 Task: Add Daiya Dairy-Free Cheddar Style Cheese Slices to the cart.
Action: Mouse moved to (849, 297)
Screenshot: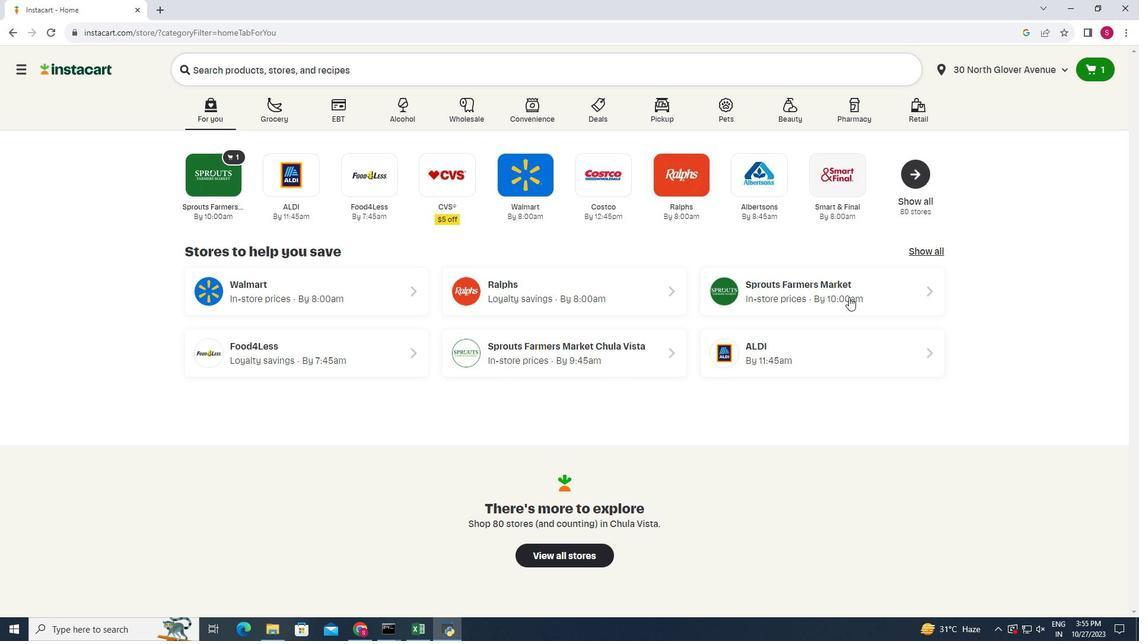 
Action: Mouse pressed left at (849, 297)
Screenshot: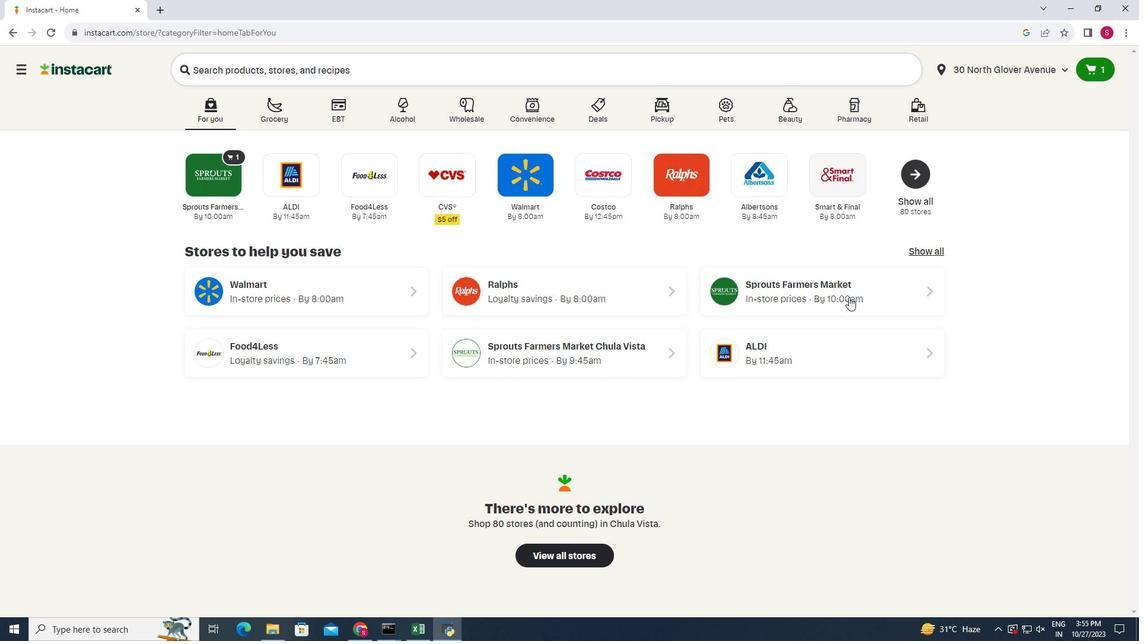 
Action: Mouse moved to (35, 517)
Screenshot: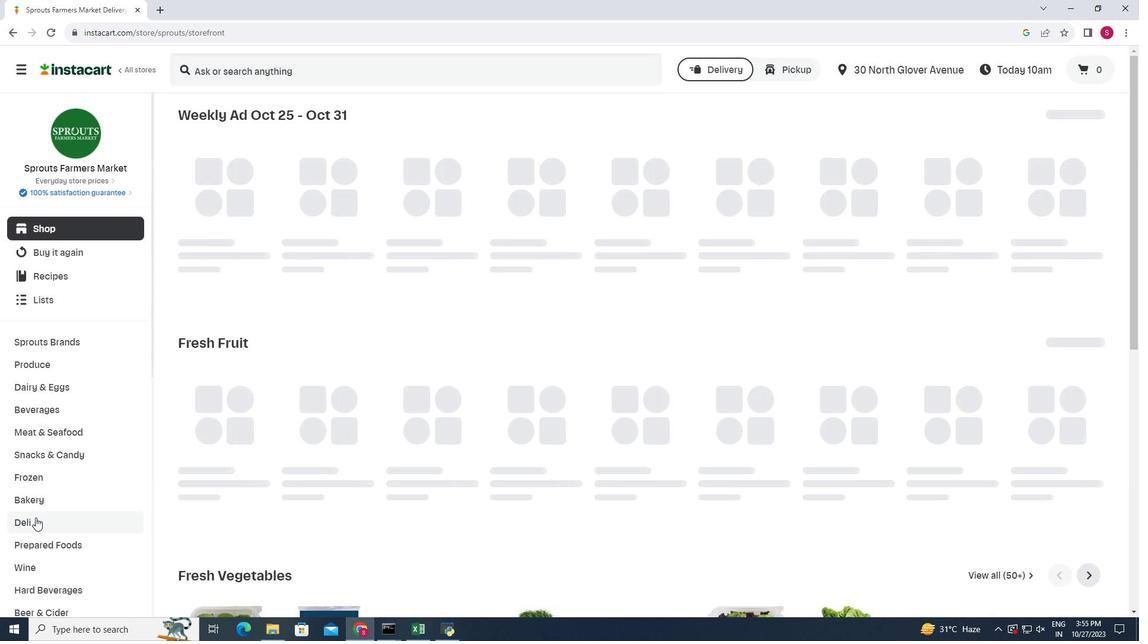 
Action: Mouse pressed left at (35, 517)
Screenshot: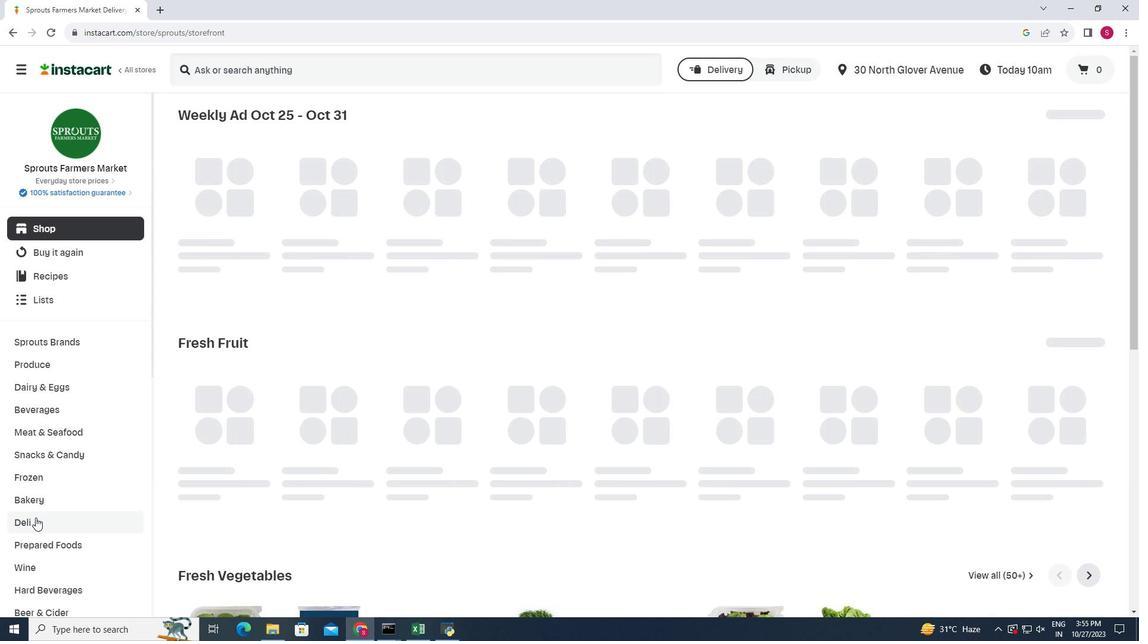 
Action: Mouse moved to (312, 142)
Screenshot: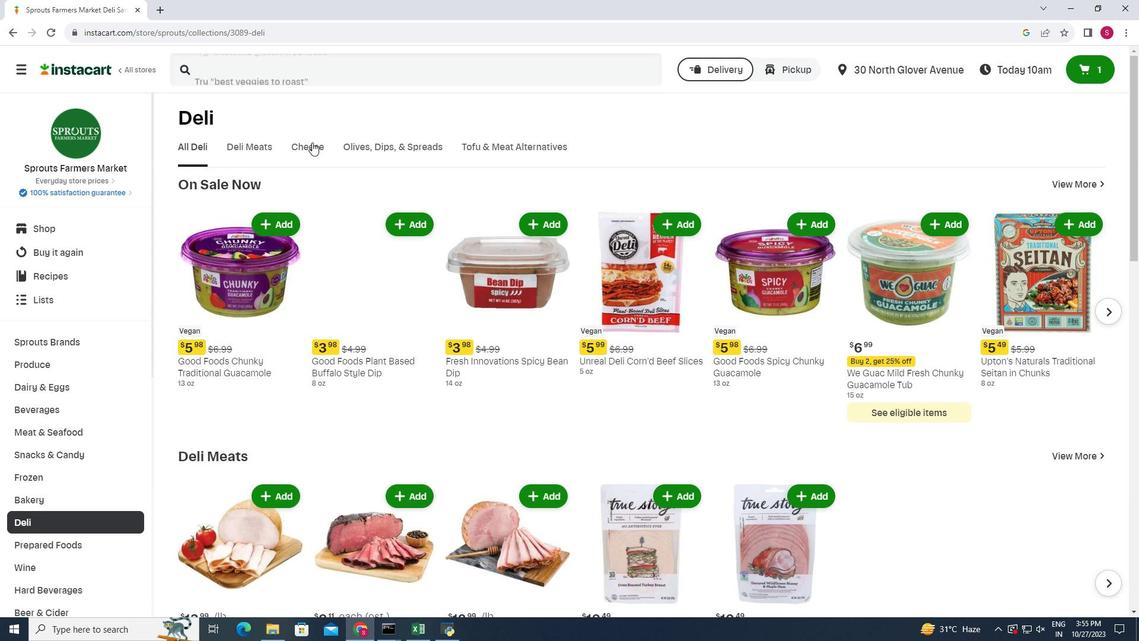 
Action: Mouse pressed left at (312, 142)
Screenshot: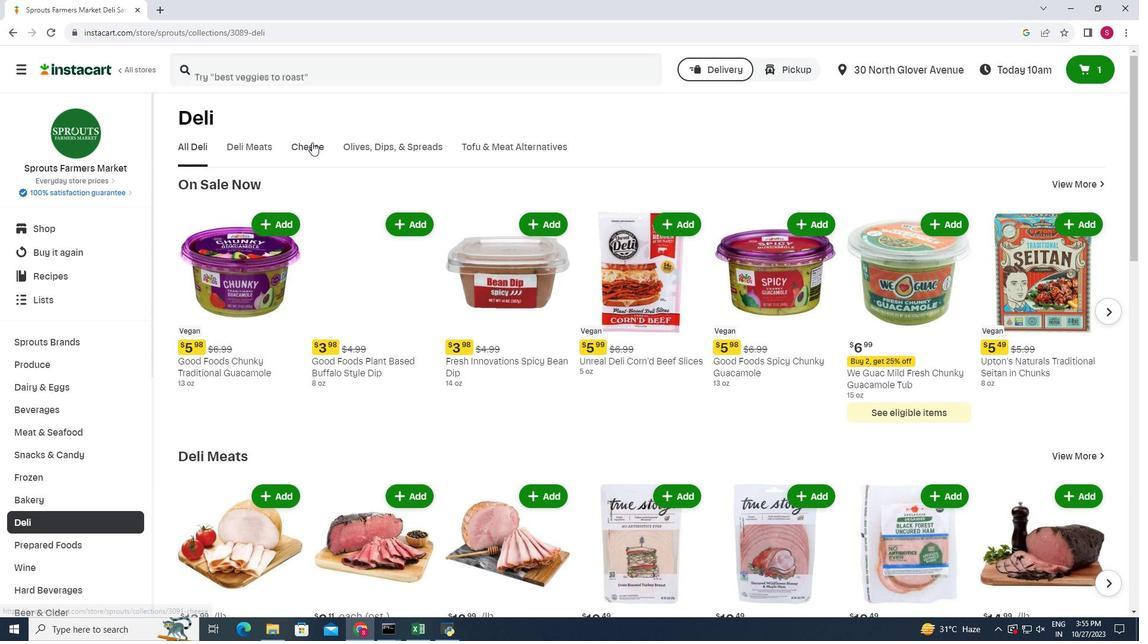 
Action: Mouse moved to (1106, 194)
Screenshot: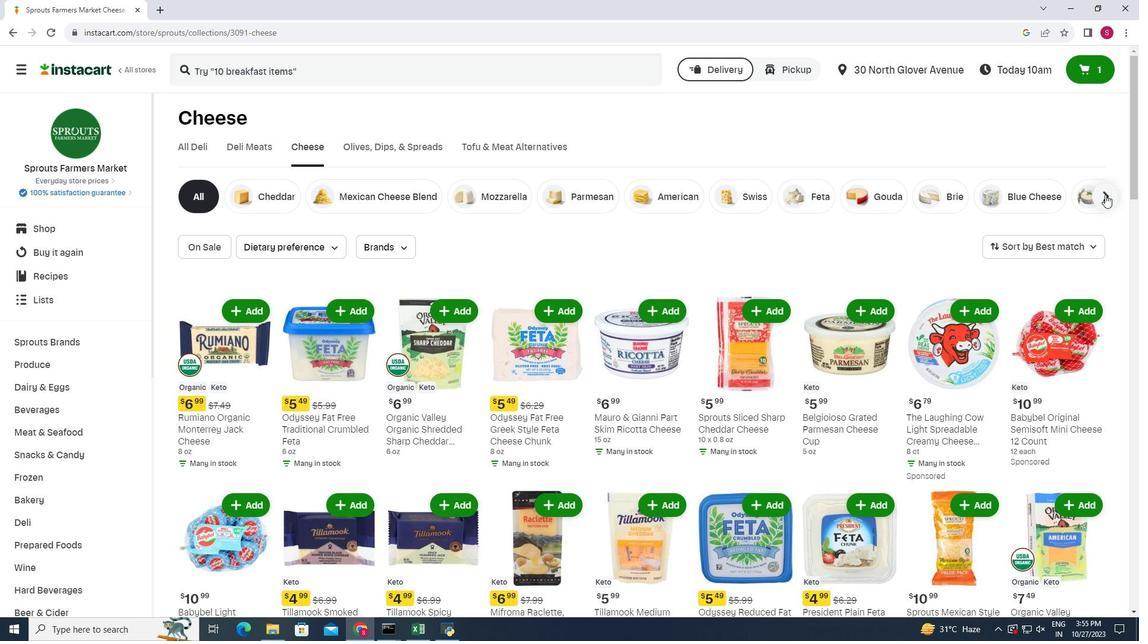 
Action: Mouse pressed left at (1106, 194)
Screenshot: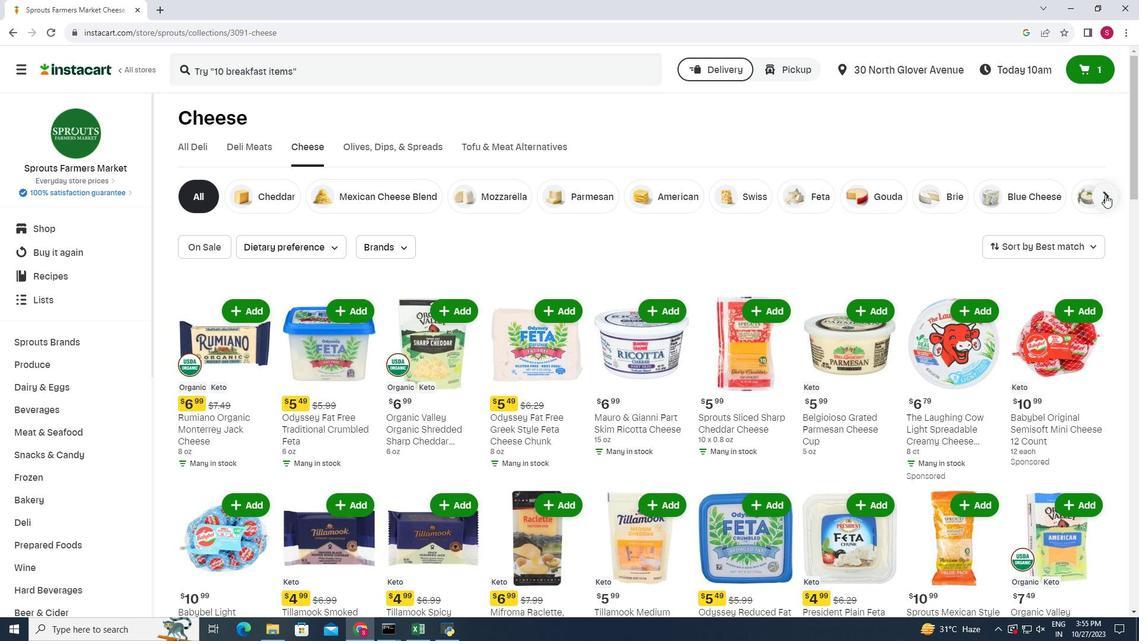 
Action: Mouse moved to (1066, 204)
Screenshot: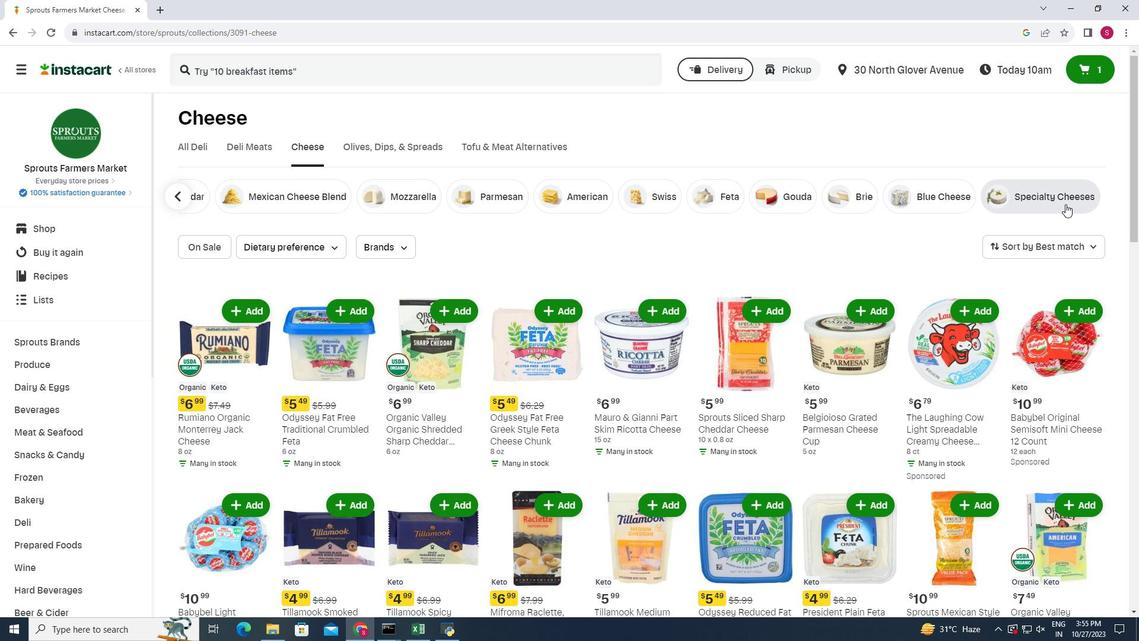 
Action: Mouse pressed left at (1066, 204)
Screenshot: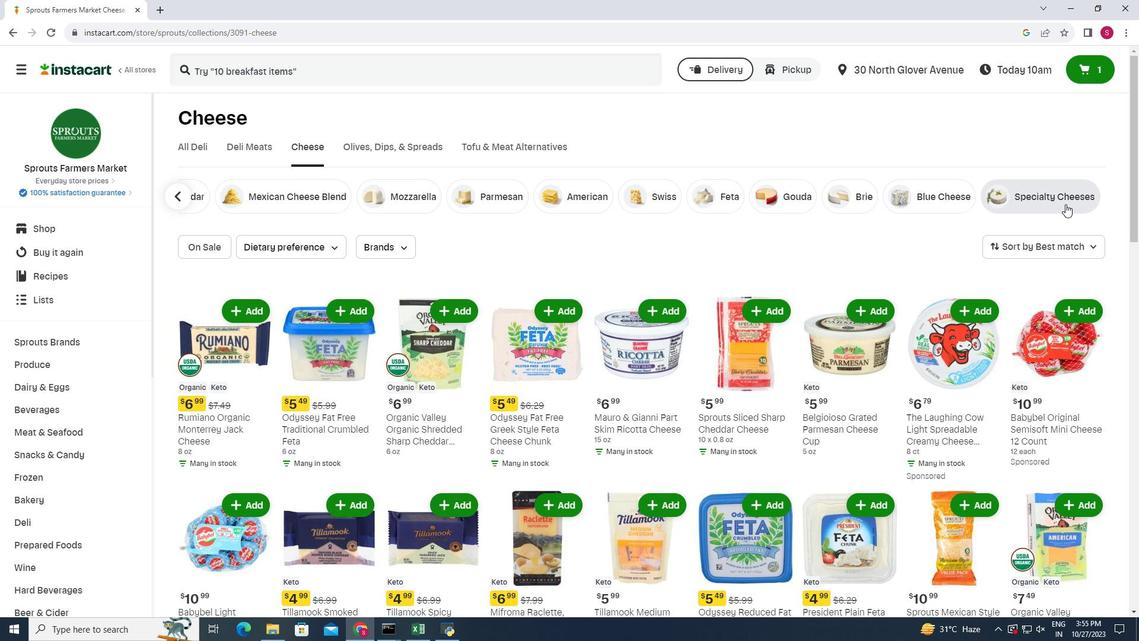 
Action: Mouse moved to (616, 257)
Screenshot: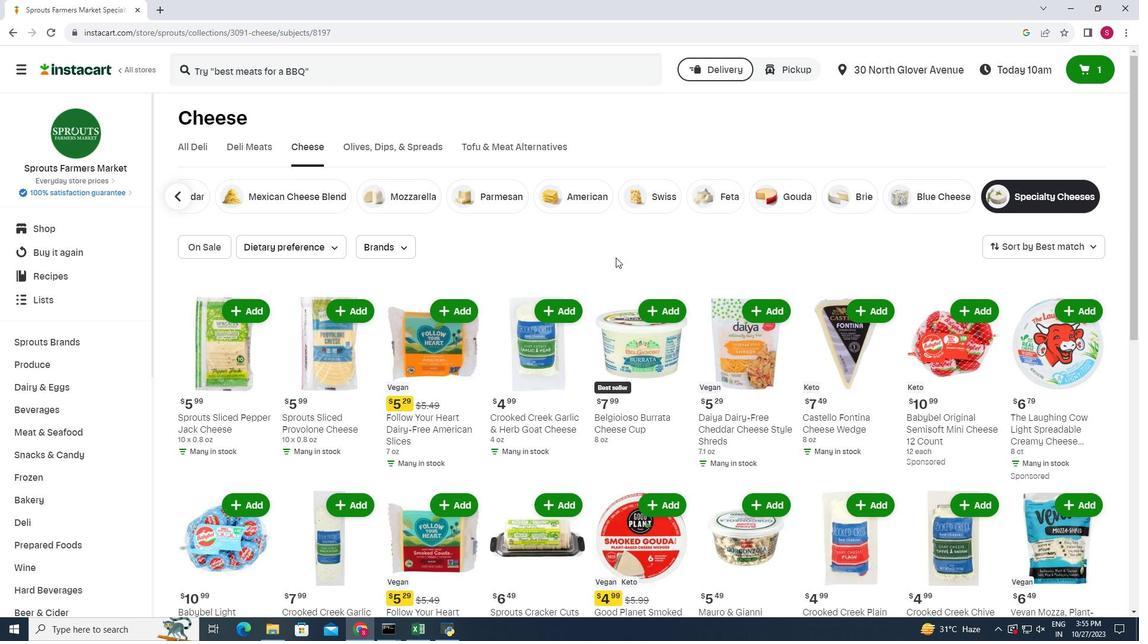 
Action: Mouse scrolled (616, 257) with delta (0, 0)
Screenshot: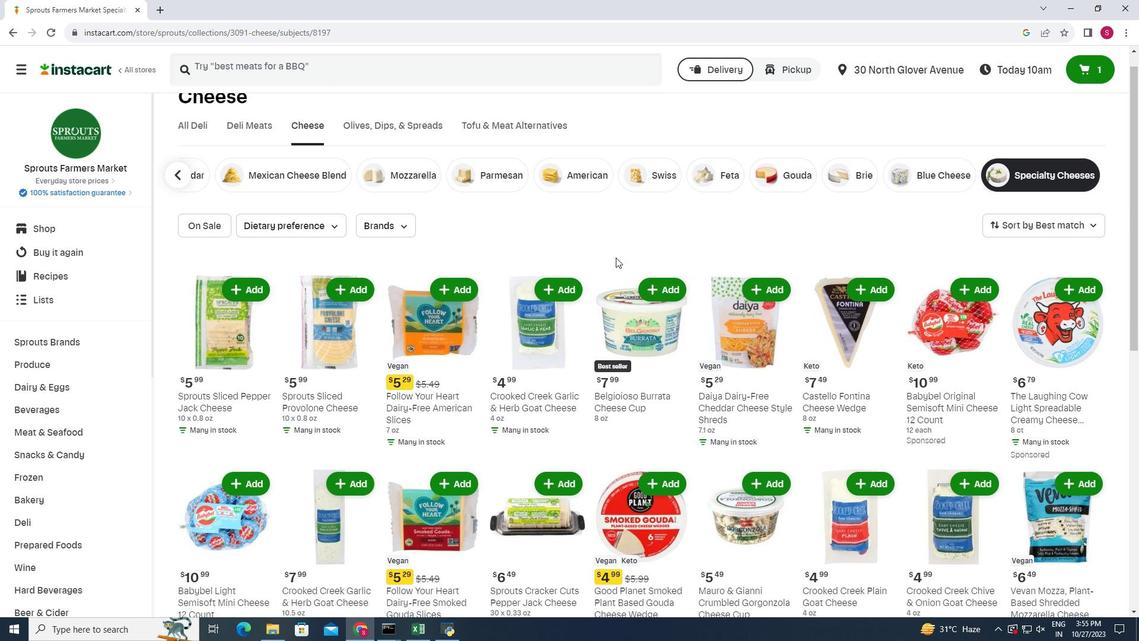 
Action: Mouse moved to (1095, 342)
Screenshot: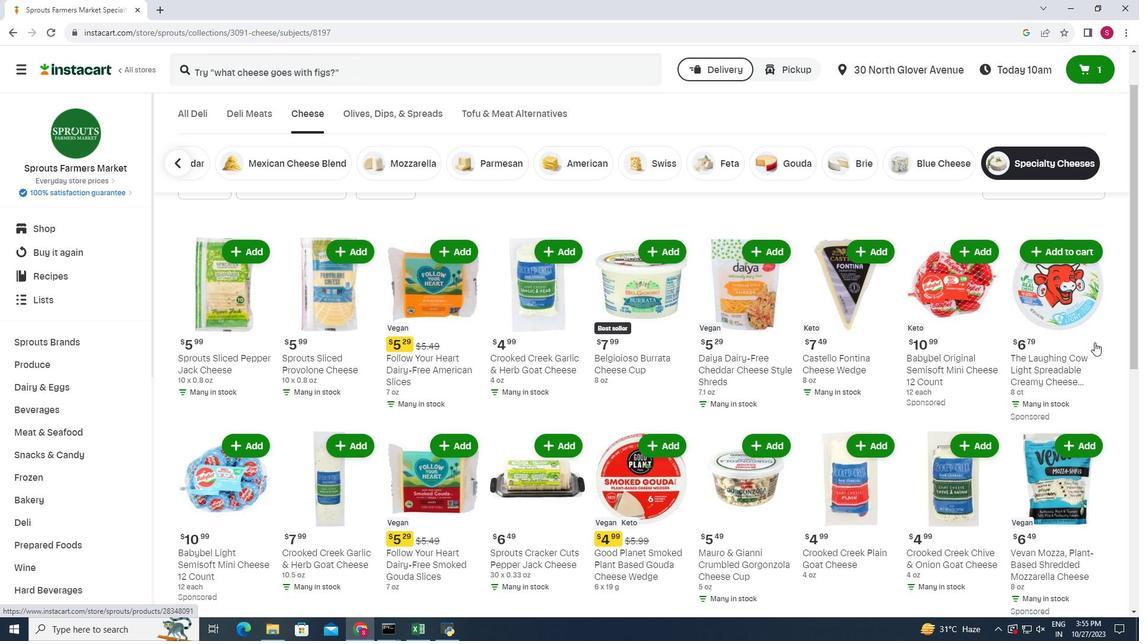 
Action: Mouse scrolled (1095, 341) with delta (0, 0)
Screenshot: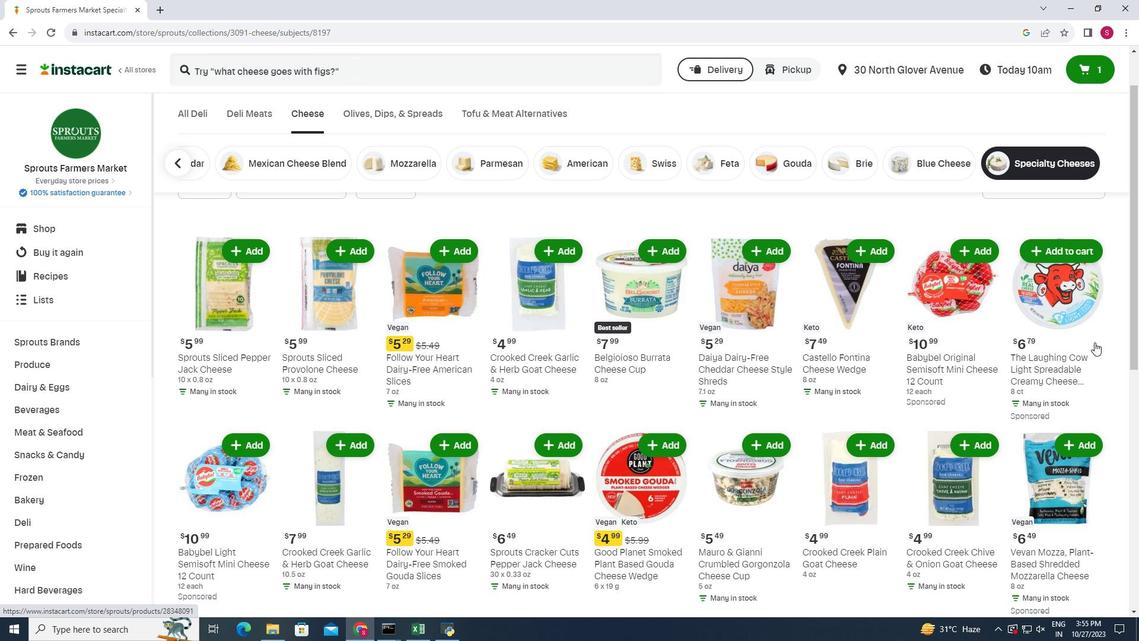 
Action: Mouse scrolled (1095, 341) with delta (0, 0)
Screenshot: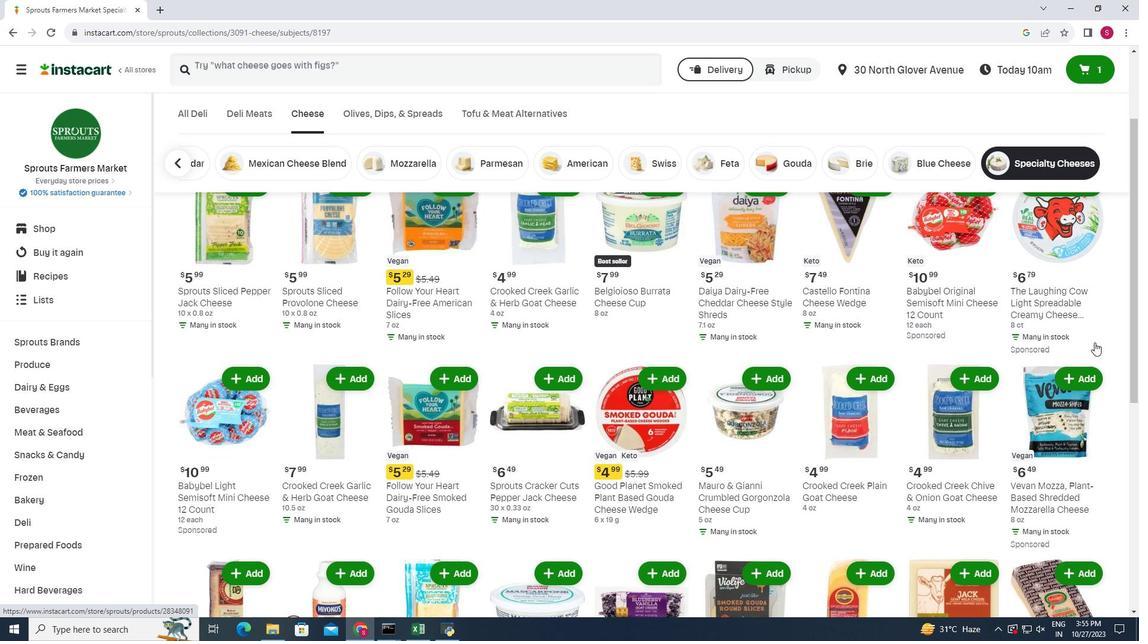 
Action: Mouse scrolled (1095, 341) with delta (0, 0)
Screenshot: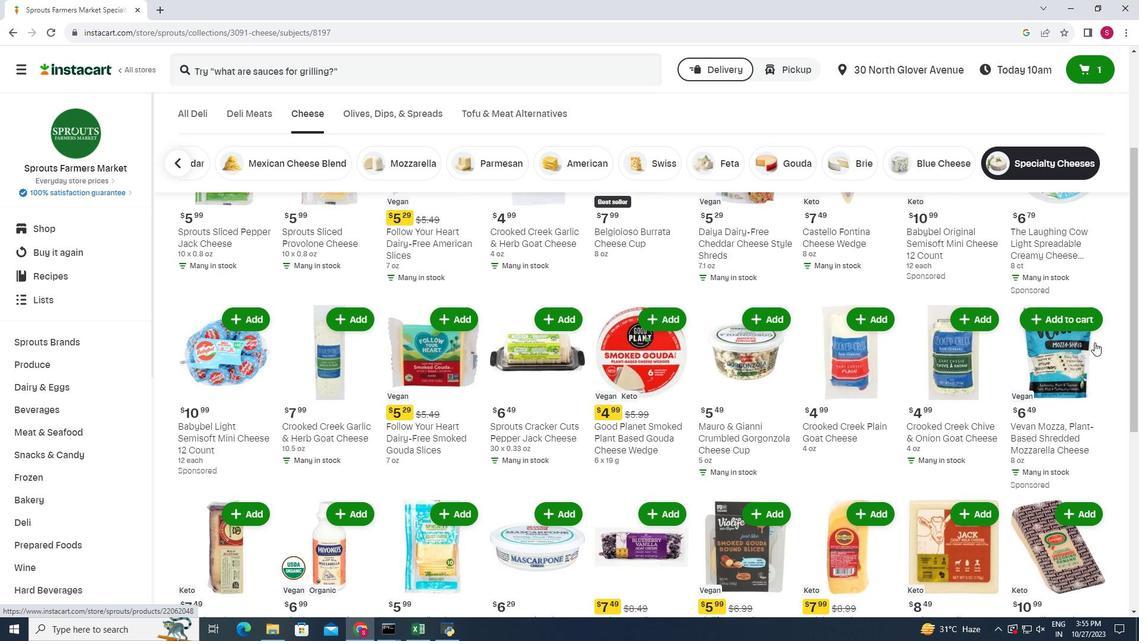 
Action: Mouse moved to (268, 390)
Screenshot: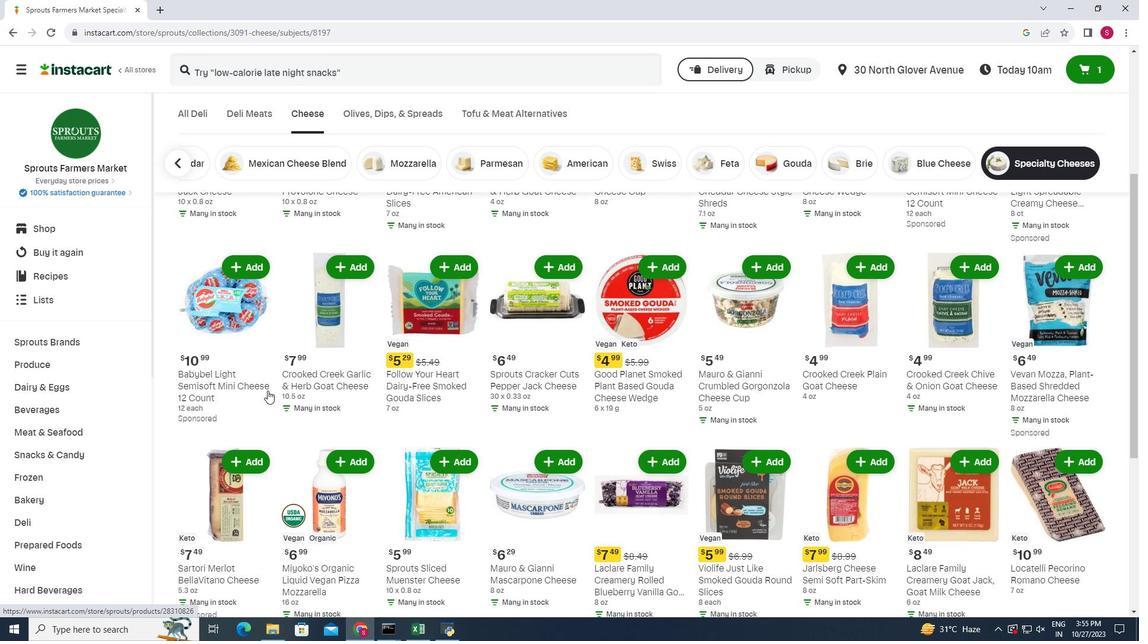 
Action: Mouse scrolled (268, 389) with delta (0, 0)
Screenshot: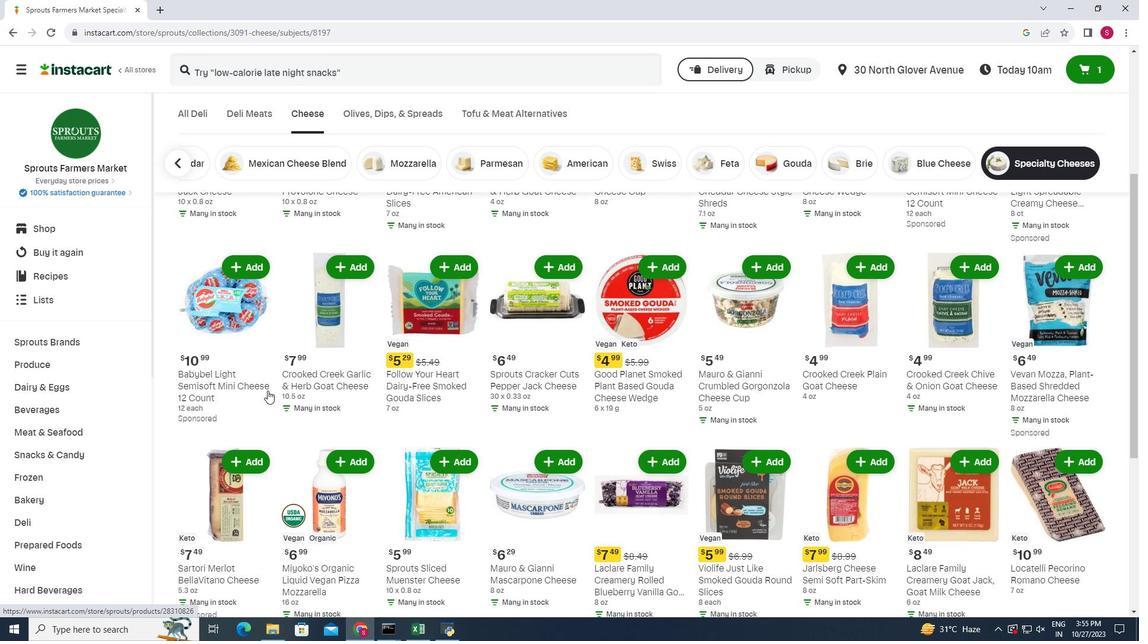 
Action: Mouse moved to (267, 390)
Screenshot: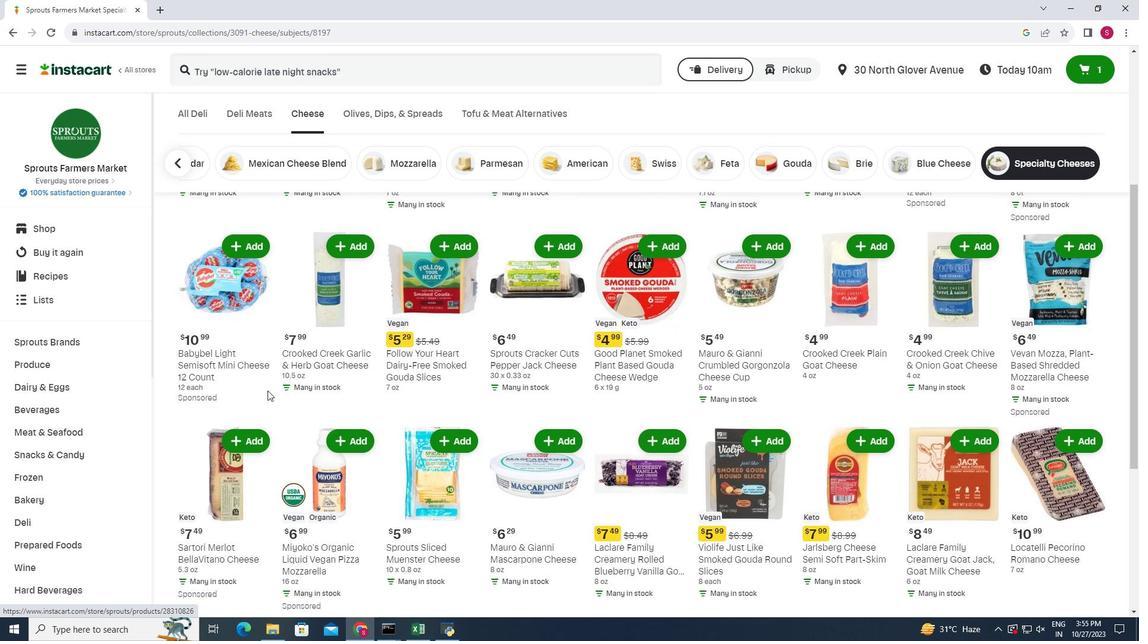 
Action: Mouse scrolled (267, 390) with delta (0, 0)
Screenshot: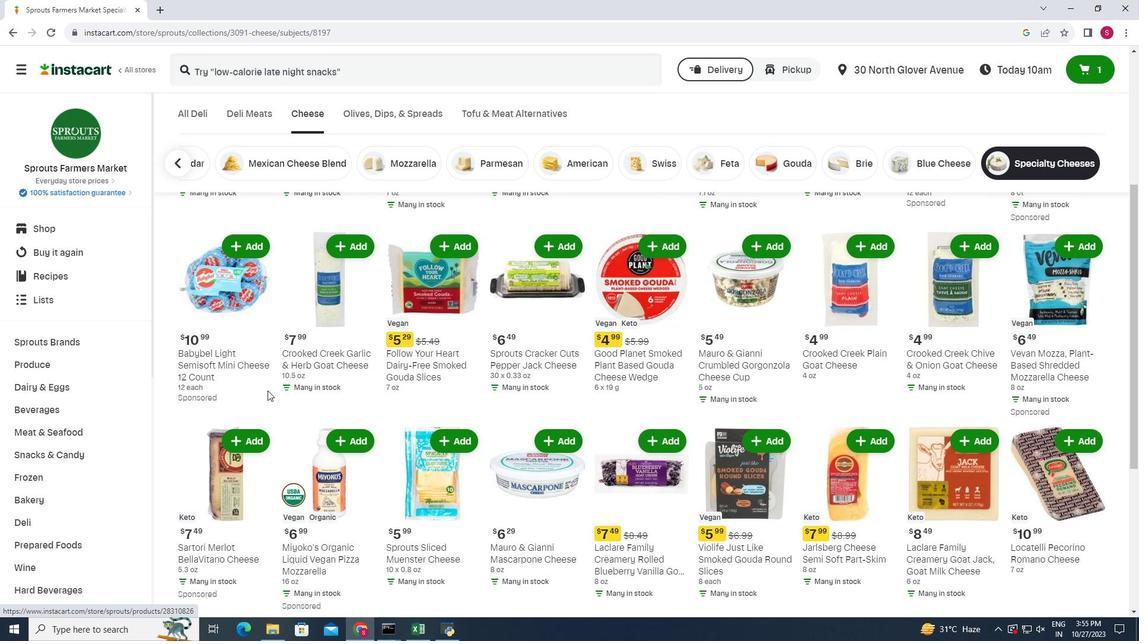 
Action: Mouse moved to (1021, 463)
Screenshot: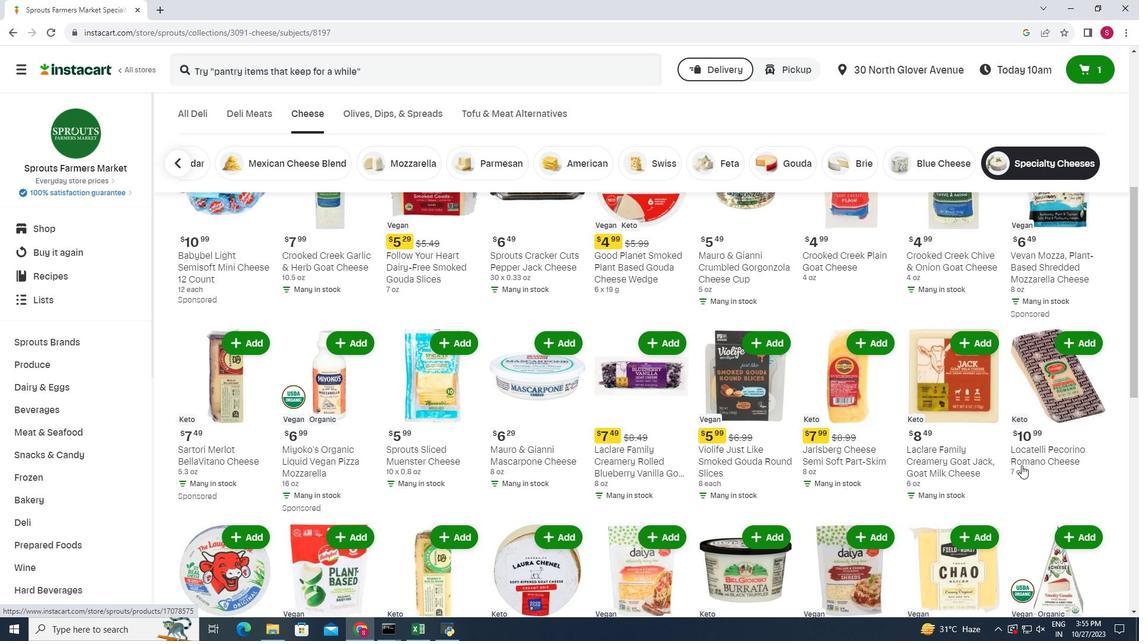 
Action: Mouse scrolled (1021, 463) with delta (0, 0)
Screenshot: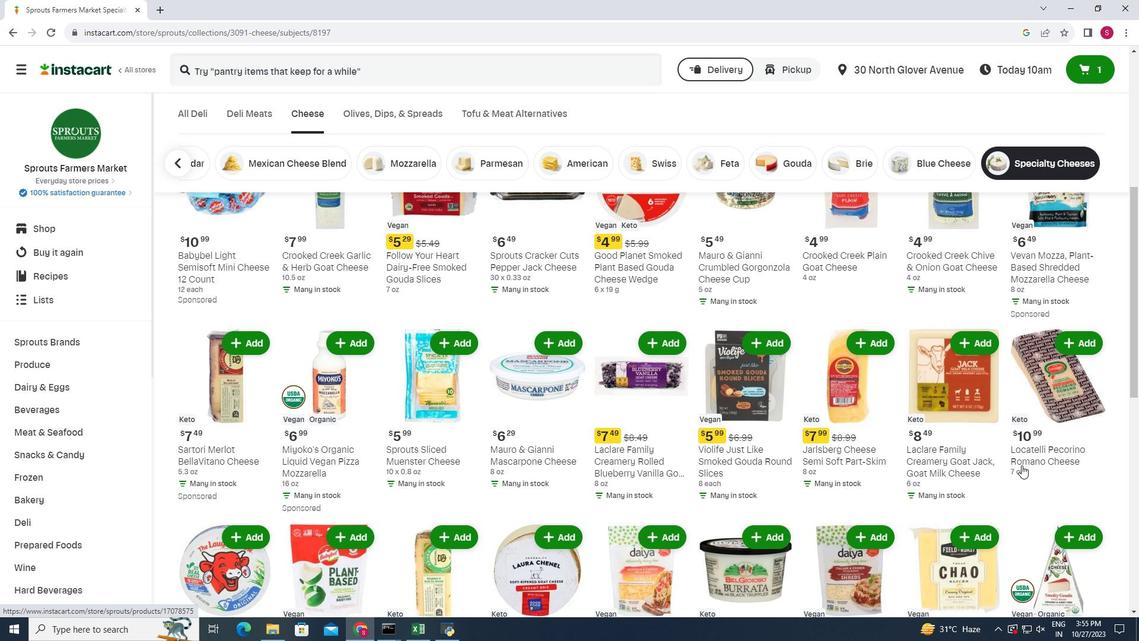 
Action: Mouse moved to (1022, 465)
Screenshot: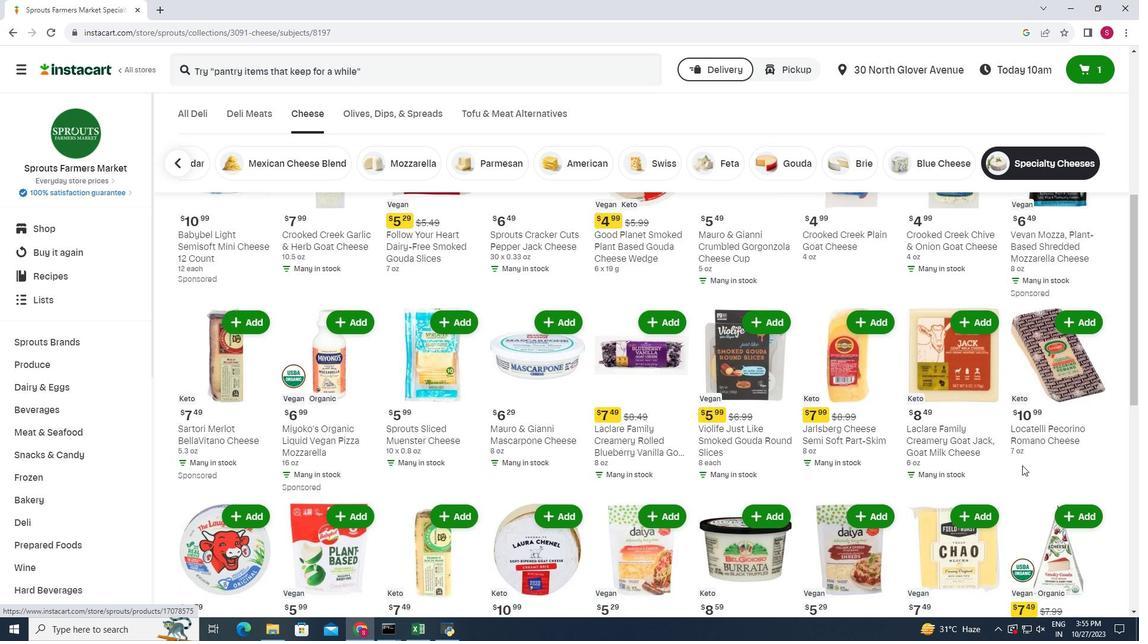 
Action: Mouse scrolled (1022, 464) with delta (0, 0)
Screenshot: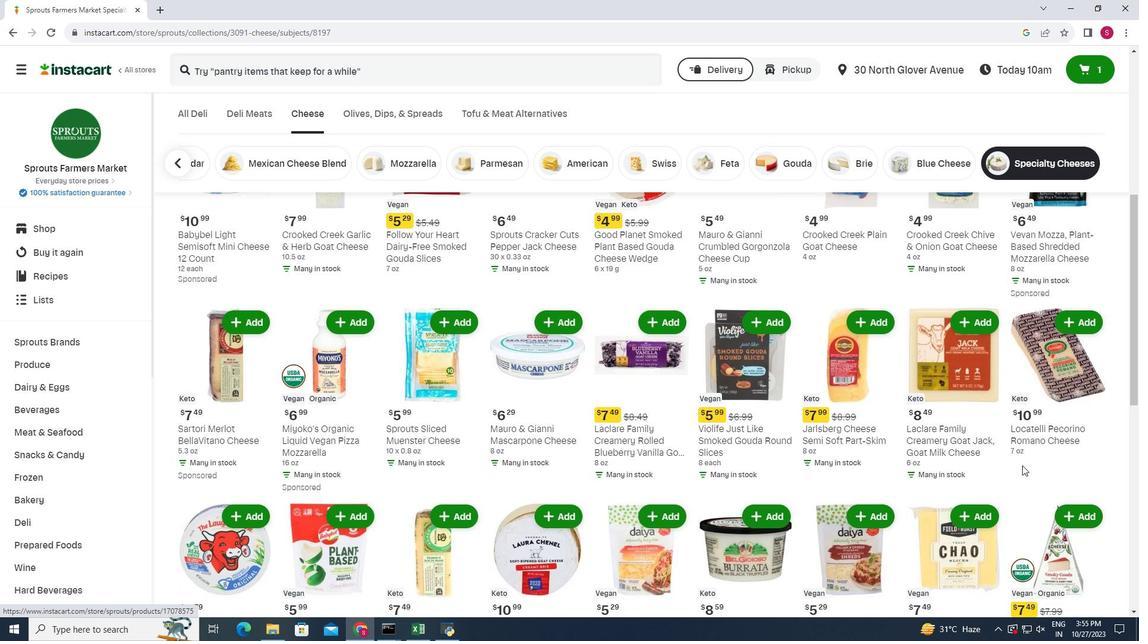 
Action: Mouse moved to (182, 447)
Screenshot: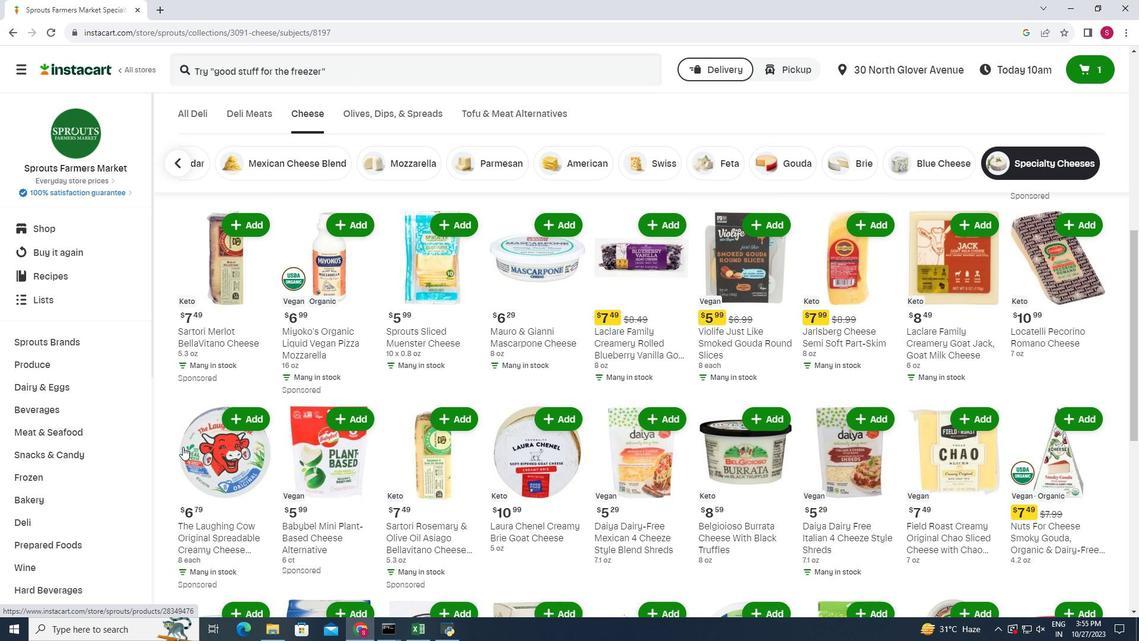 
Action: Mouse scrolled (182, 446) with delta (0, 0)
Screenshot: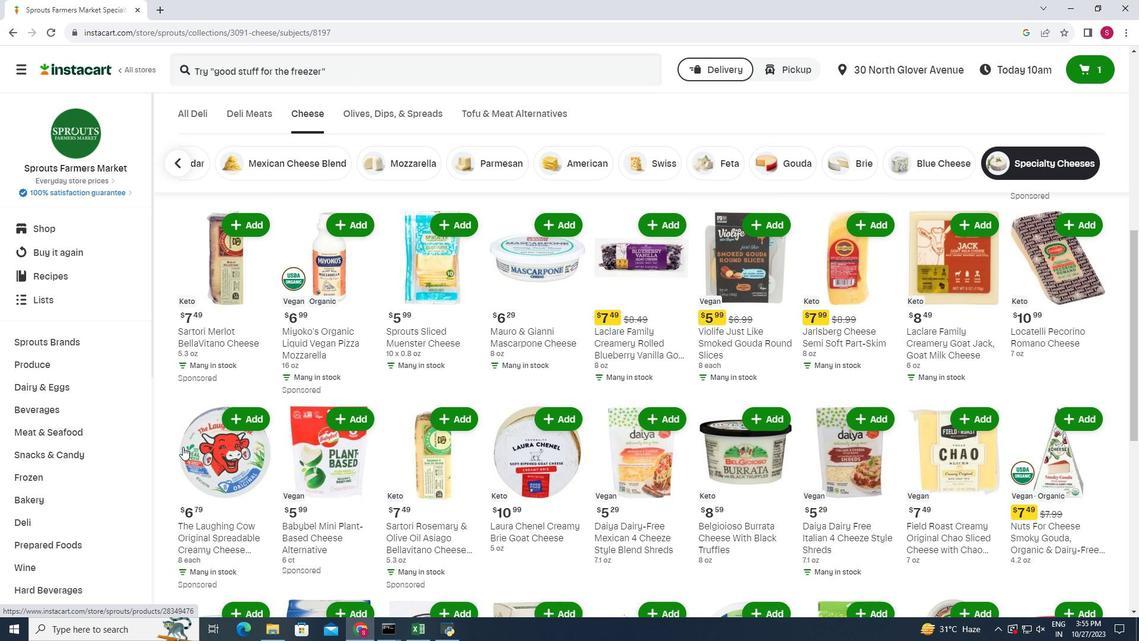 
Action: Mouse moved to (182, 447)
Screenshot: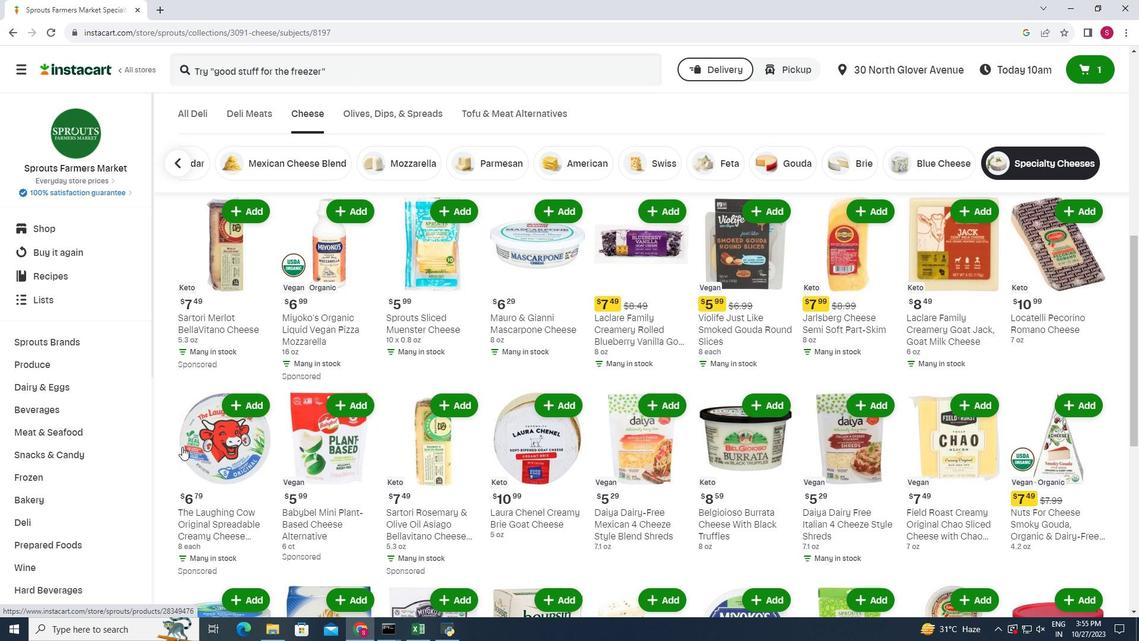
Action: Mouse scrolled (182, 446) with delta (0, 0)
Screenshot: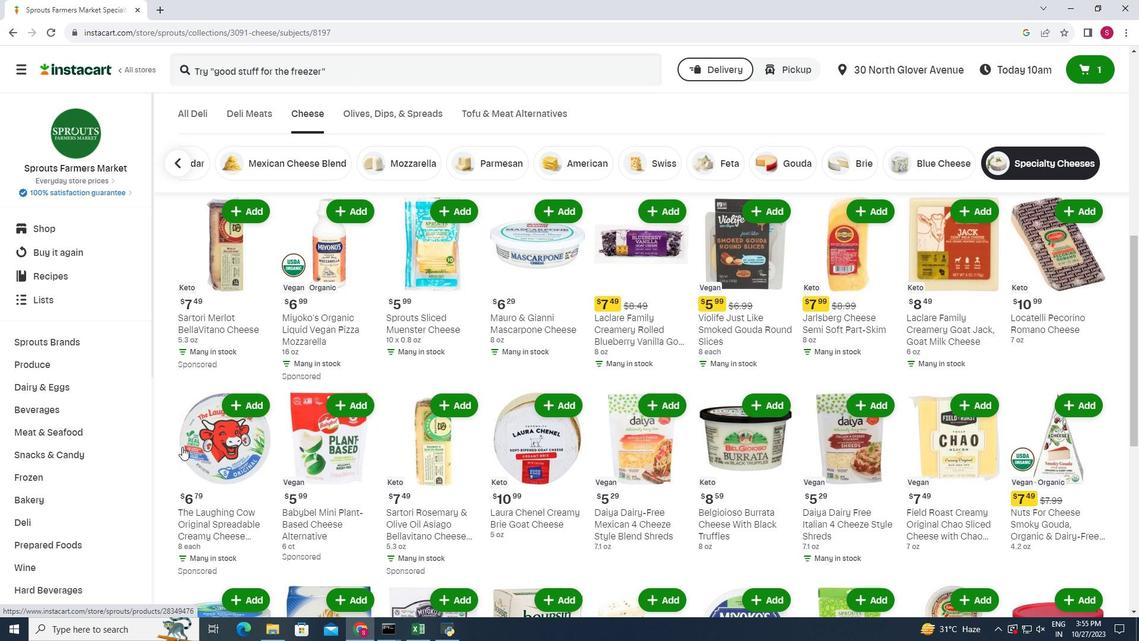 
Action: Mouse scrolled (182, 446) with delta (0, 0)
Screenshot: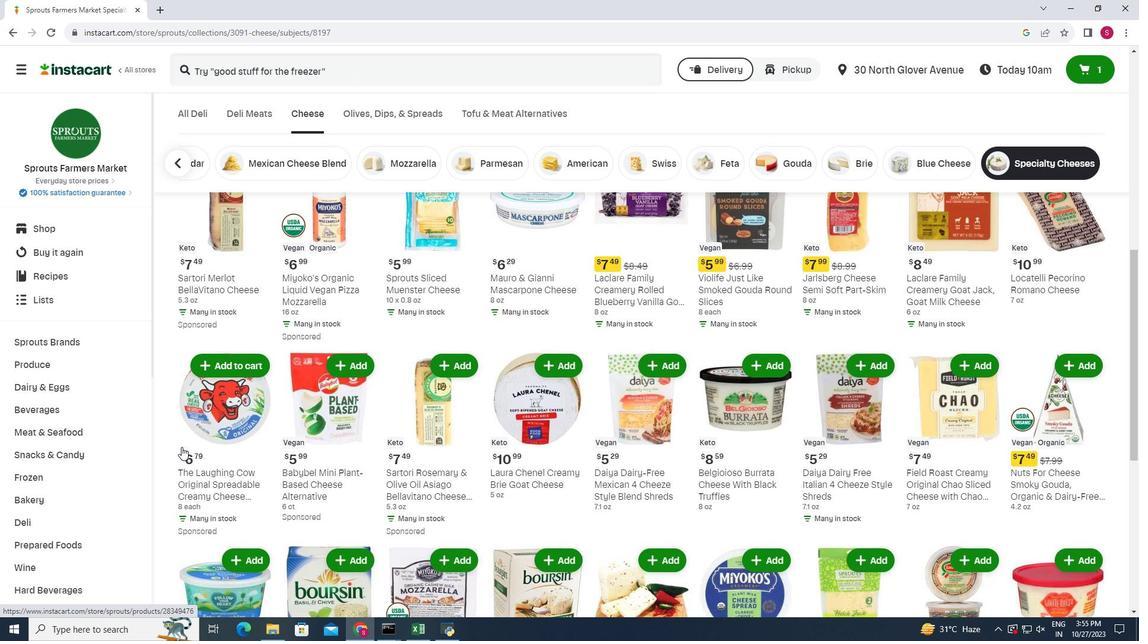 
Action: Mouse moved to (181, 447)
Screenshot: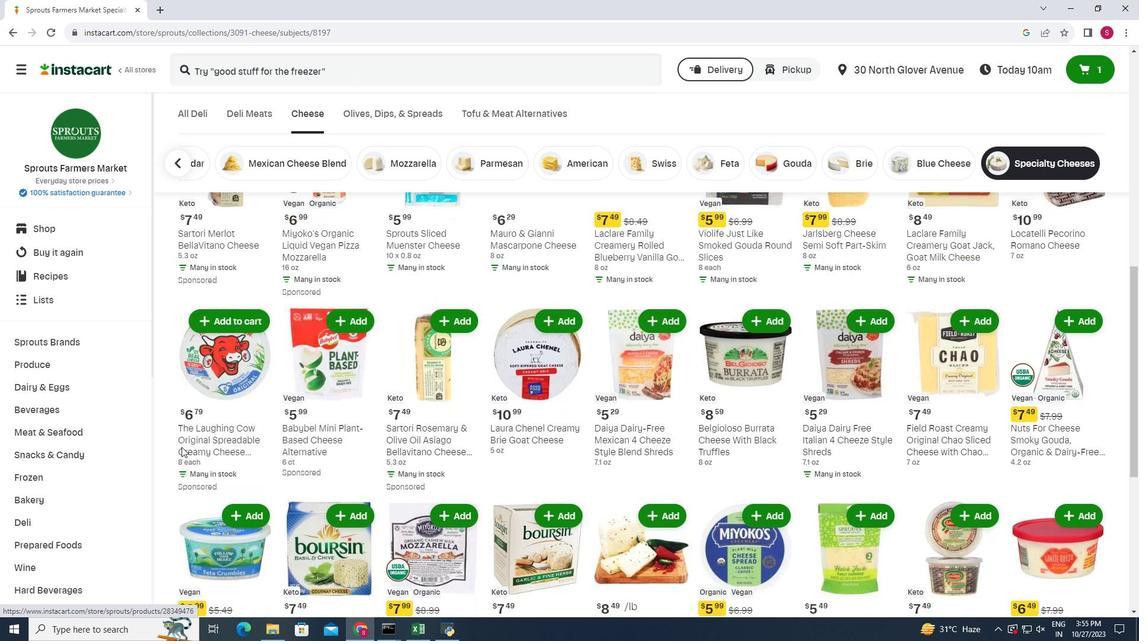 
Action: Mouse scrolled (181, 446) with delta (0, 0)
Screenshot: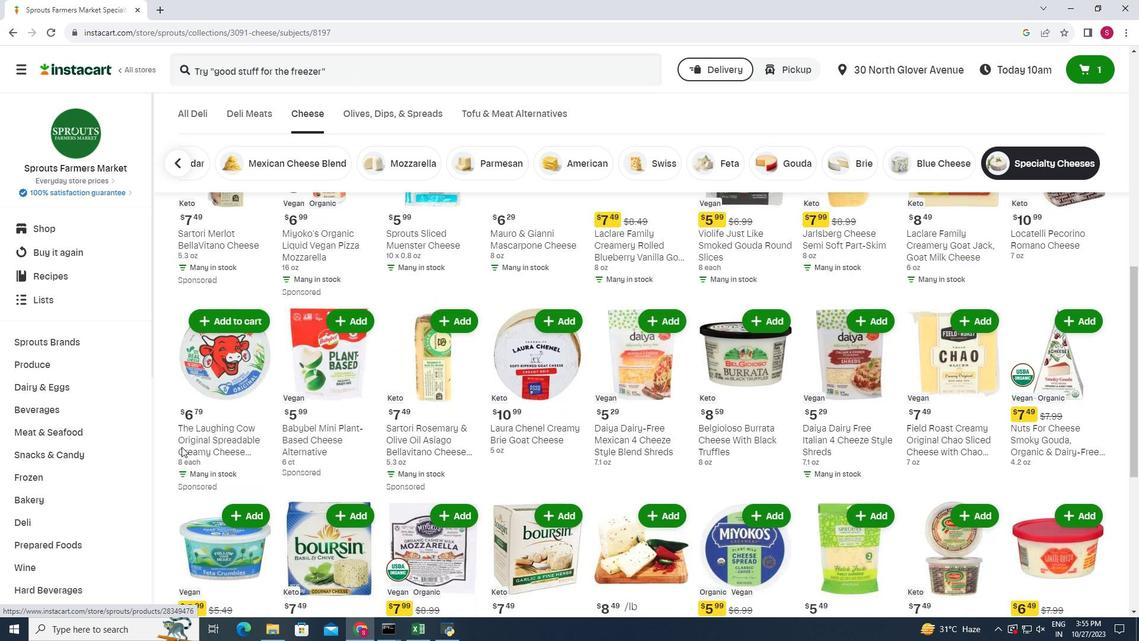 
Action: Mouse moved to (1054, 459)
Screenshot: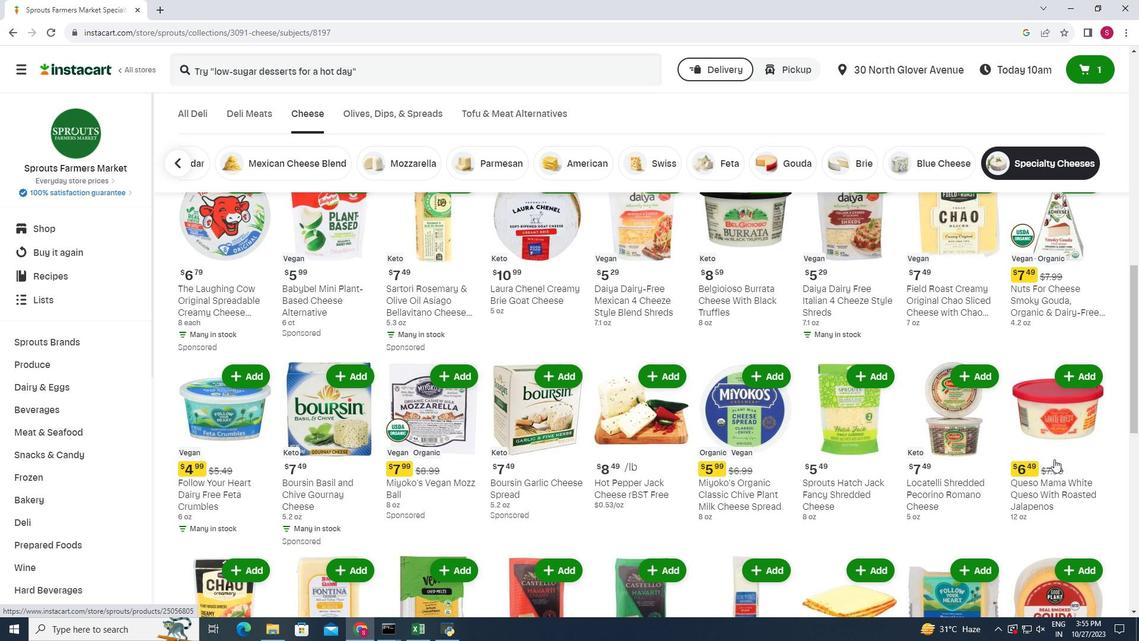 
Action: Mouse scrolled (1054, 458) with delta (0, 0)
Screenshot: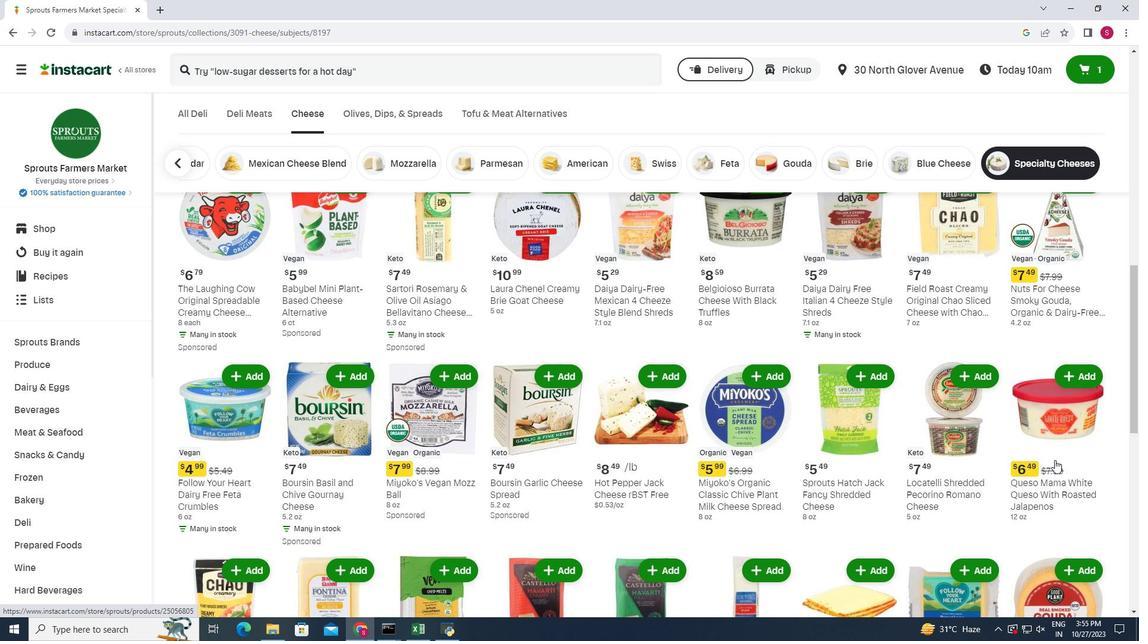 
Action: Mouse moved to (1055, 460)
Screenshot: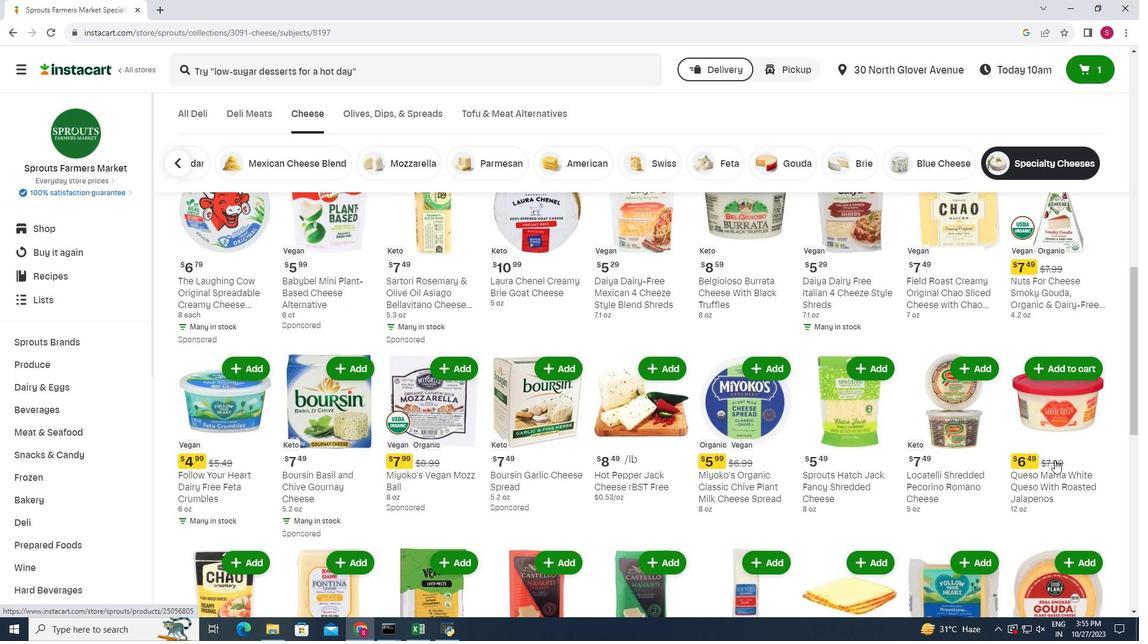 
Action: Mouse scrolled (1055, 459) with delta (0, 0)
Screenshot: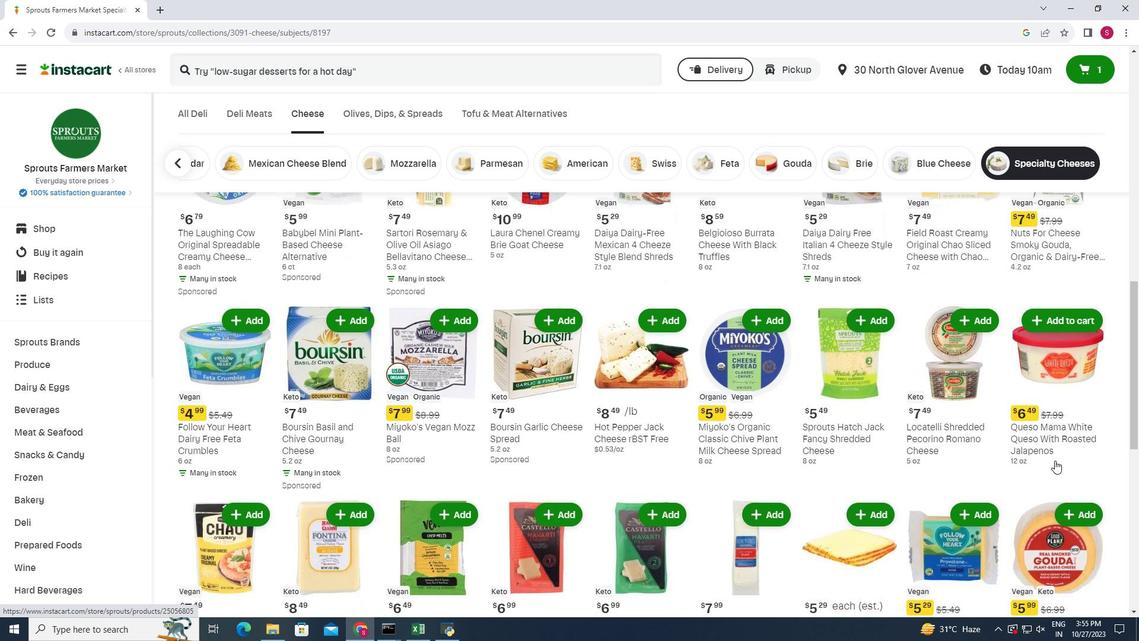 
Action: Mouse moved to (252, 475)
Screenshot: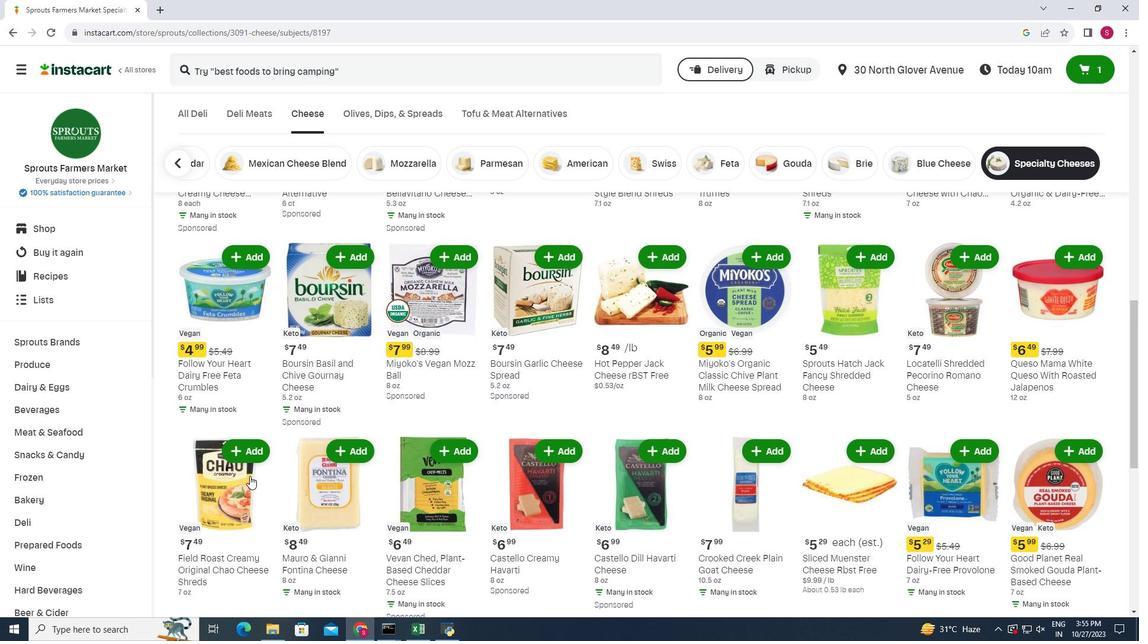 
Action: Mouse scrolled (252, 474) with delta (0, 0)
Screenshot: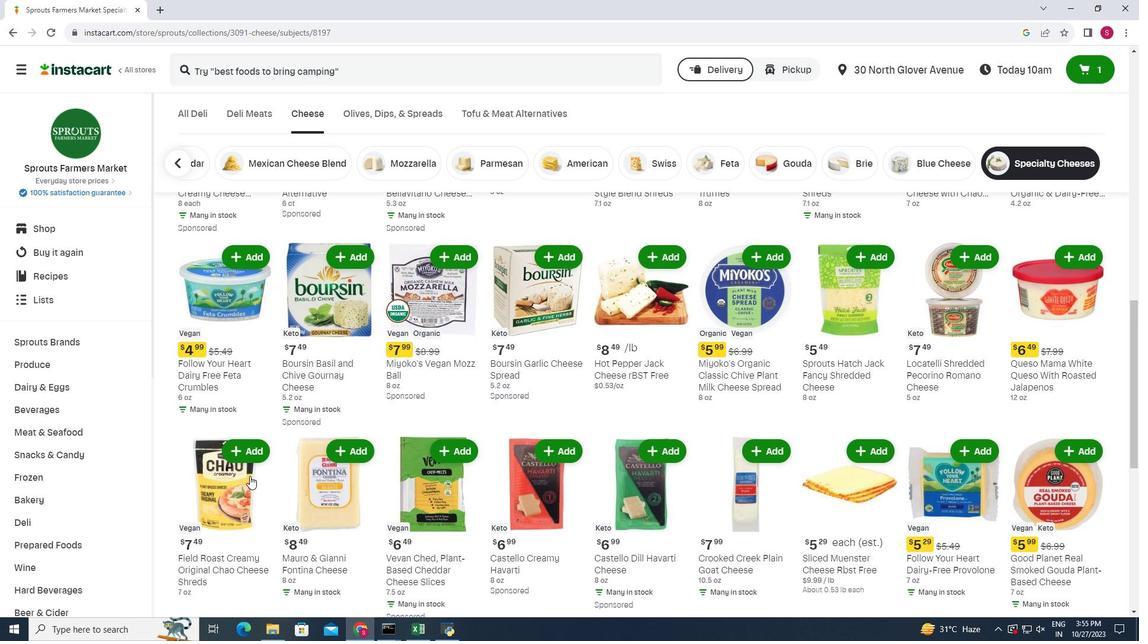 
Action: Mouse moved to (249, 476)
Screenshot: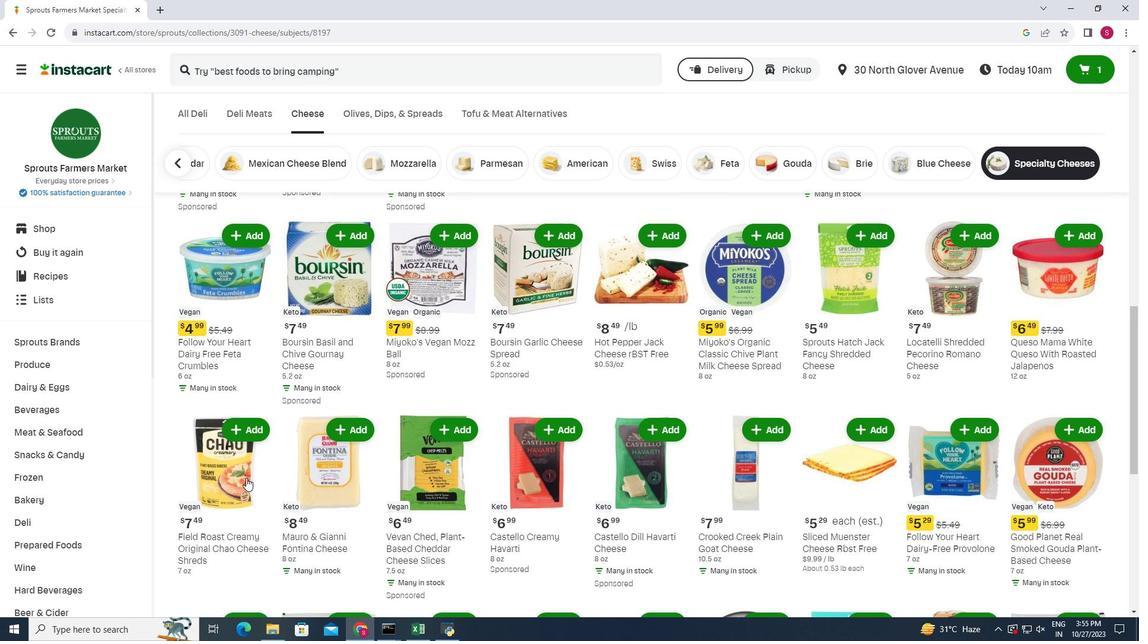 
Action: Mouse scrolled (249, 475) with delta (0, 0)
Screenshot: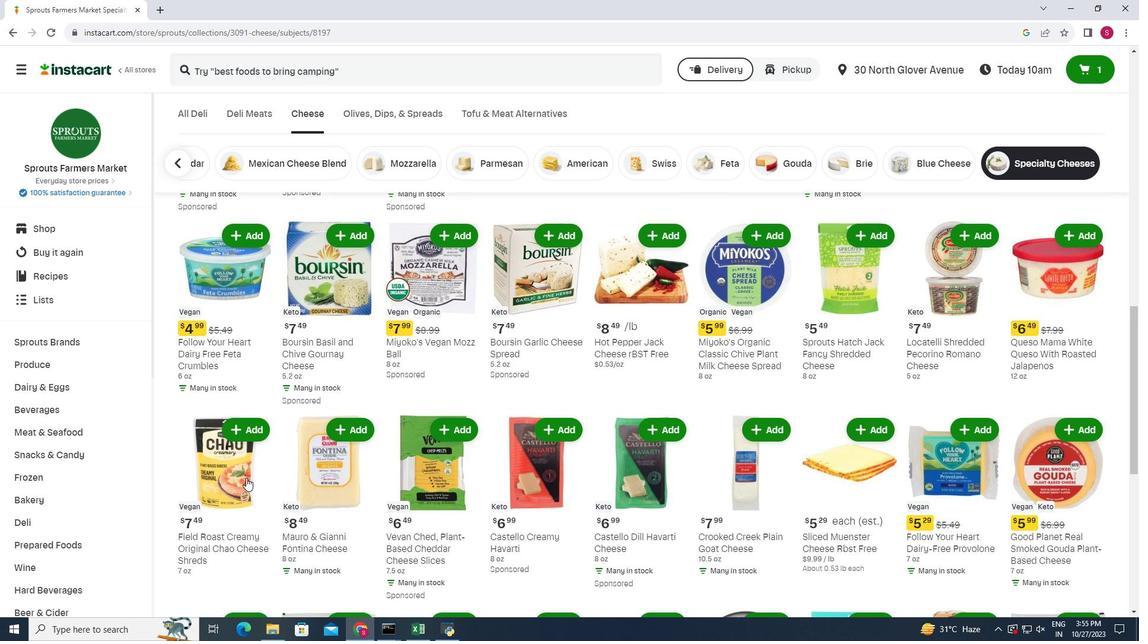 
Action: Mouse moved to (246, 477)
Screenshot: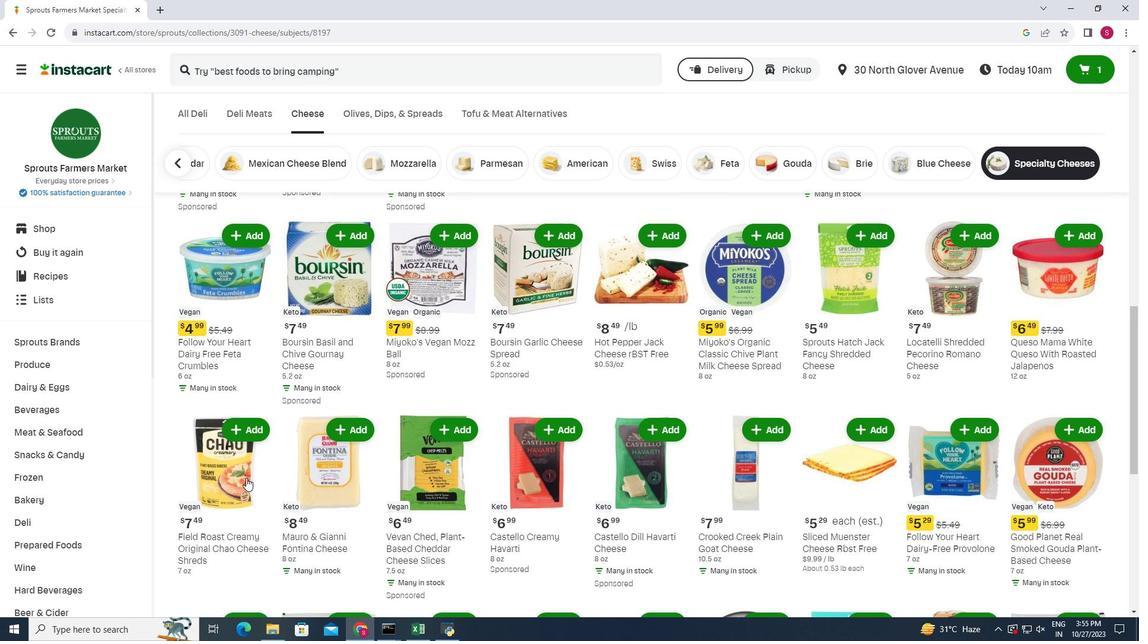 
Action: Mouse scrolled (246, 477) with delta (0, 0)
Screenshot: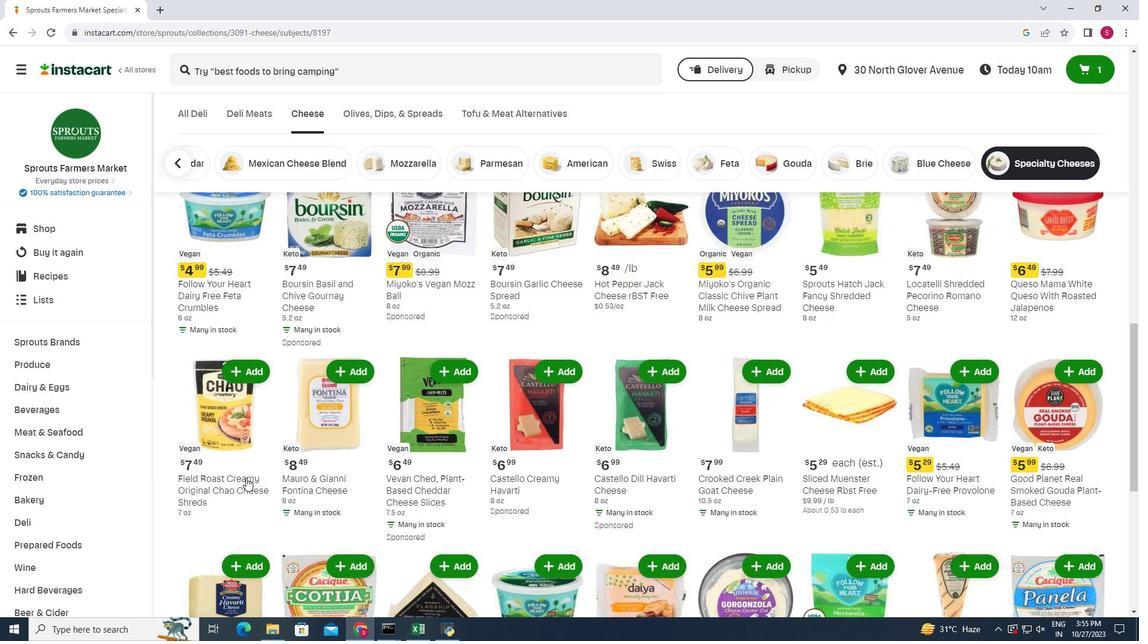 
Action: Mouse scrolled (246, 477) with delta (0, 0)
Screenshot: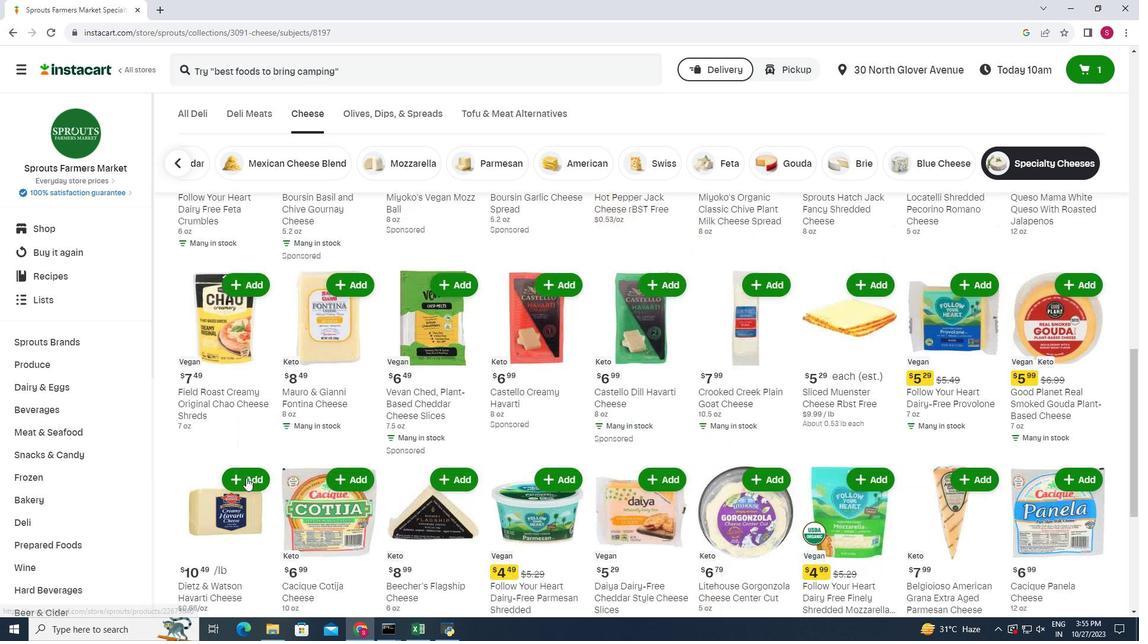 
Action: Mouse moved to (656, 407)
Screenshot: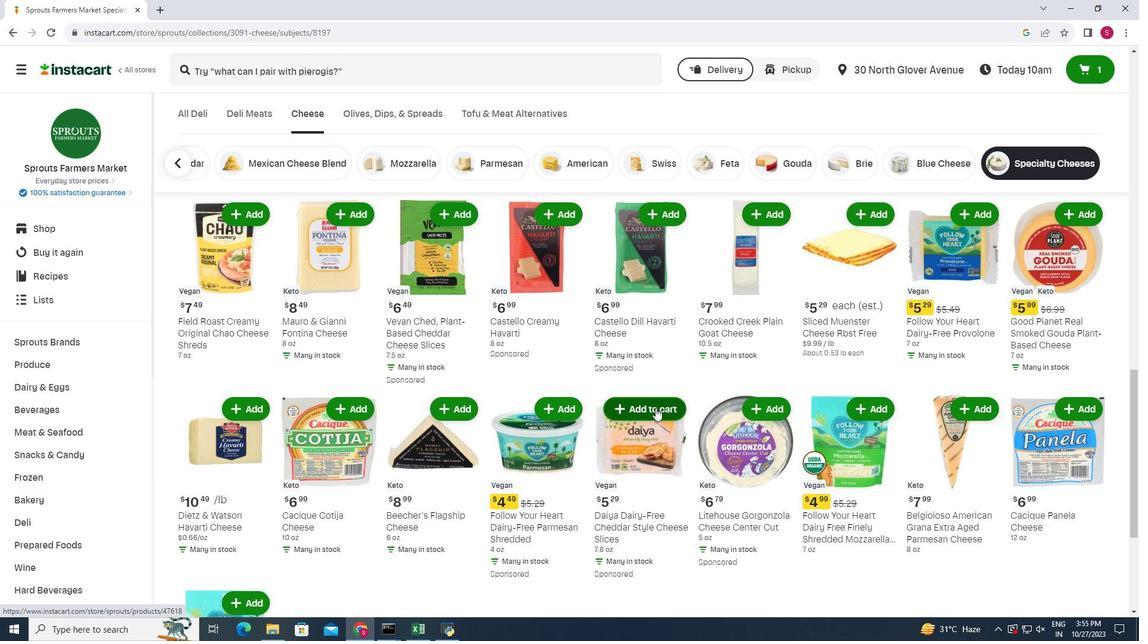 
Action: Mouse pressed left at (656, 407)
Screenshot: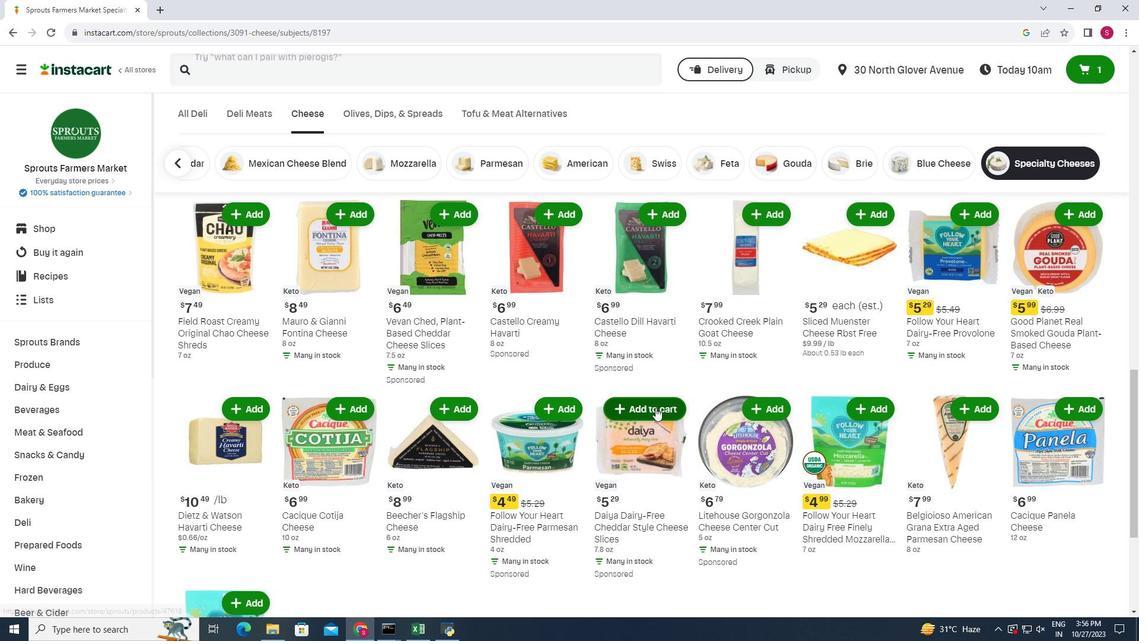 
Action: Mouse moved to (674, 385)
Screenshot: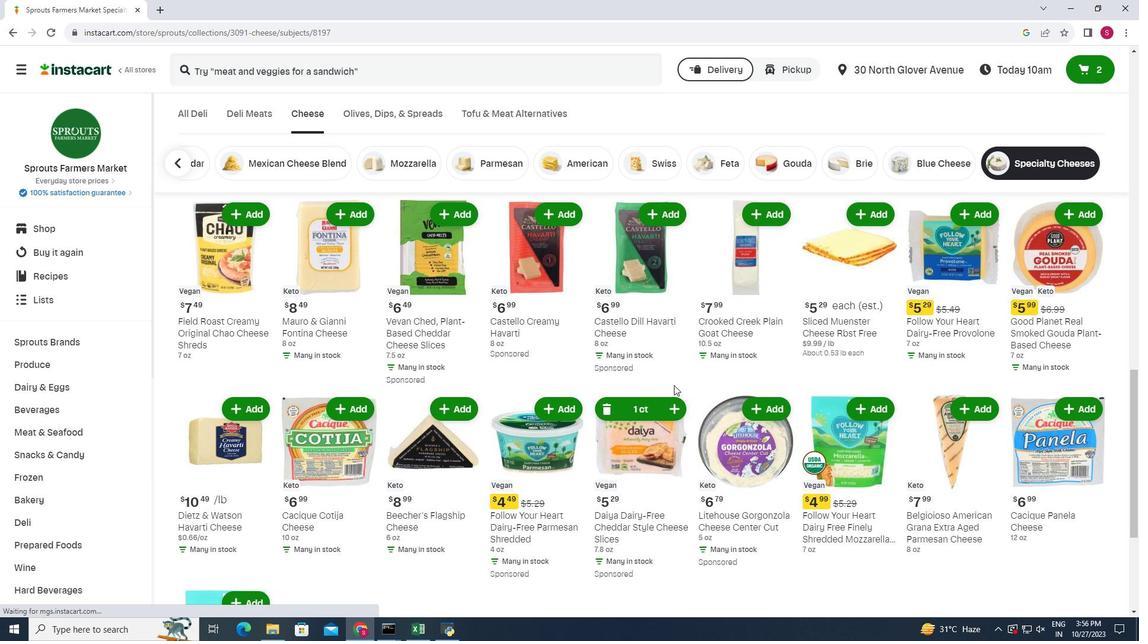 
